 Task: Assign Issue Issue0000000201 to Sprint Sprint0000000121 in Scrum Project Project0000000041 in Jira. Assign Issue Issue0000000202 to Sprint Sprint0000000121 in Scrum Project Project0000000041 in Jira. Assign Issue Issue0000000203 to Sprint Sprint0000000122 in Scrum Project Project0000000041 in Jira. Assign Issue Issue0000000204 to Sprint Sprint0000000122 in Scrum Project Project0000000041 in Jira. Assign Issue Issue0000000205 to Sprint Sprint0000000123 in Scrum Project Project0000000041 in Jira
Action: Mouse moved to (402, 479)
Screenshot: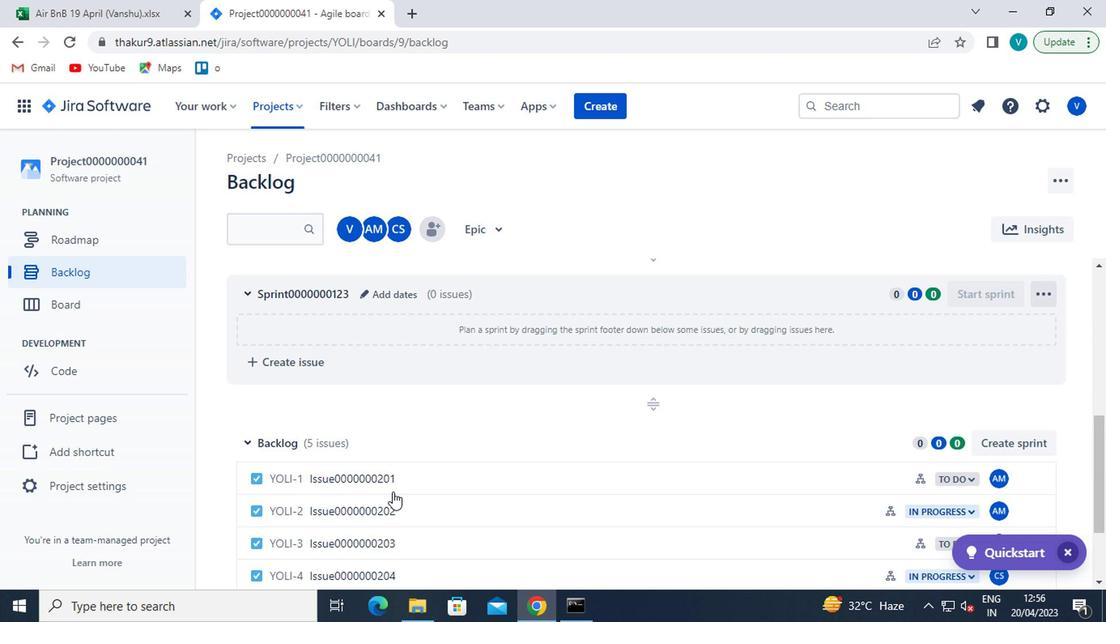 
Action: Mouse pressed left at (402, 479)
Screenshot: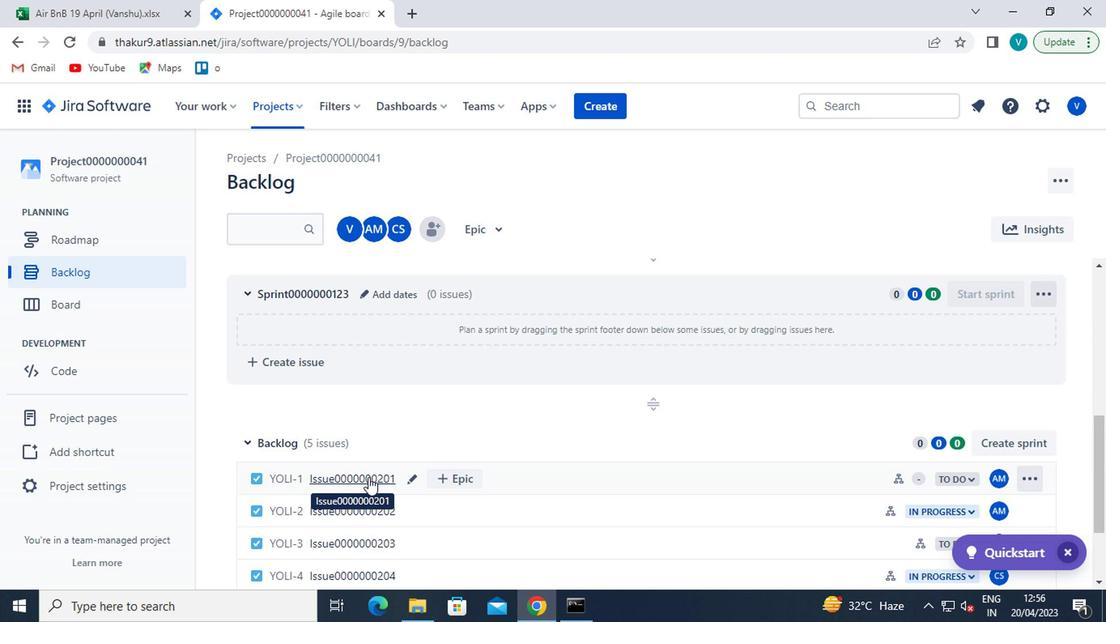 
Action: Mouse moved to (903, 337)
Screenshot: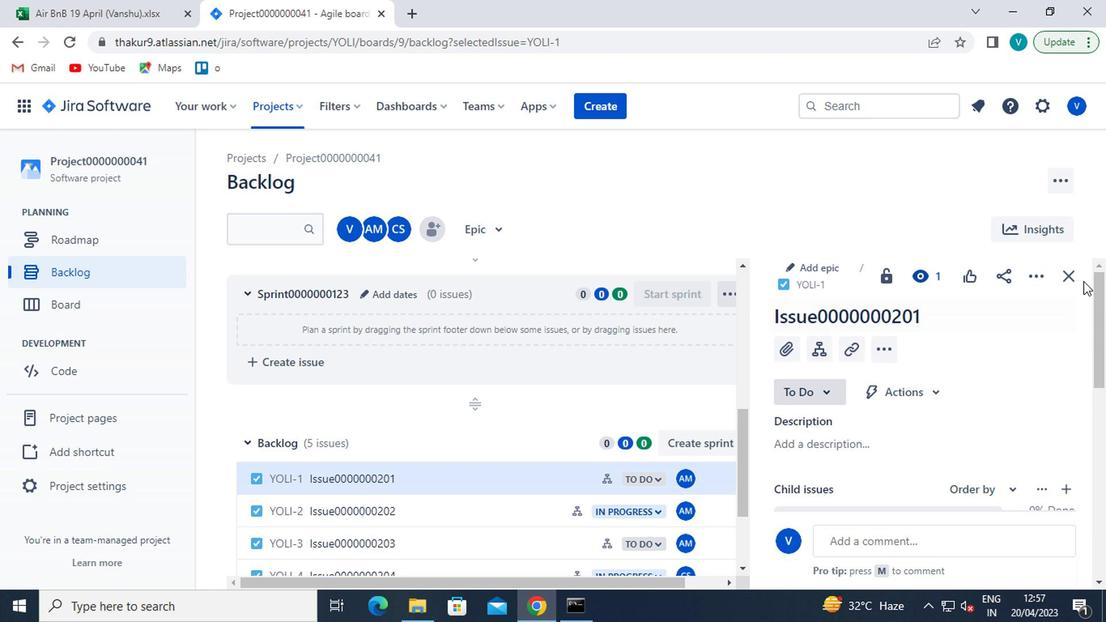 
Action: Mouse pressed left at (903, 337)
Screenshot: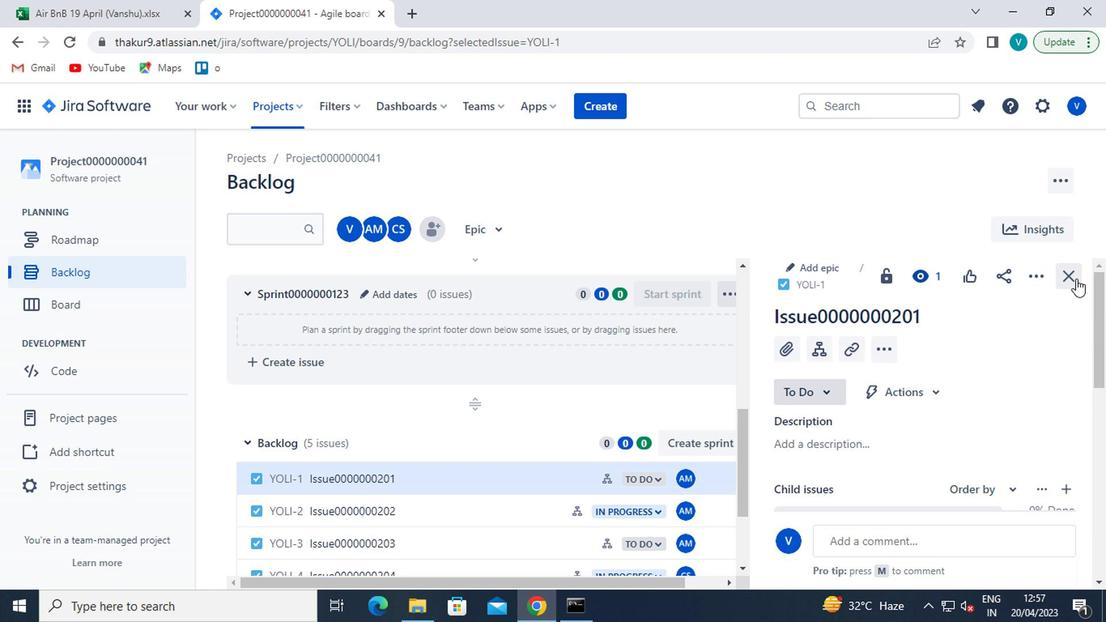
Action: Mouse moved to (868, 480)
Screenshot: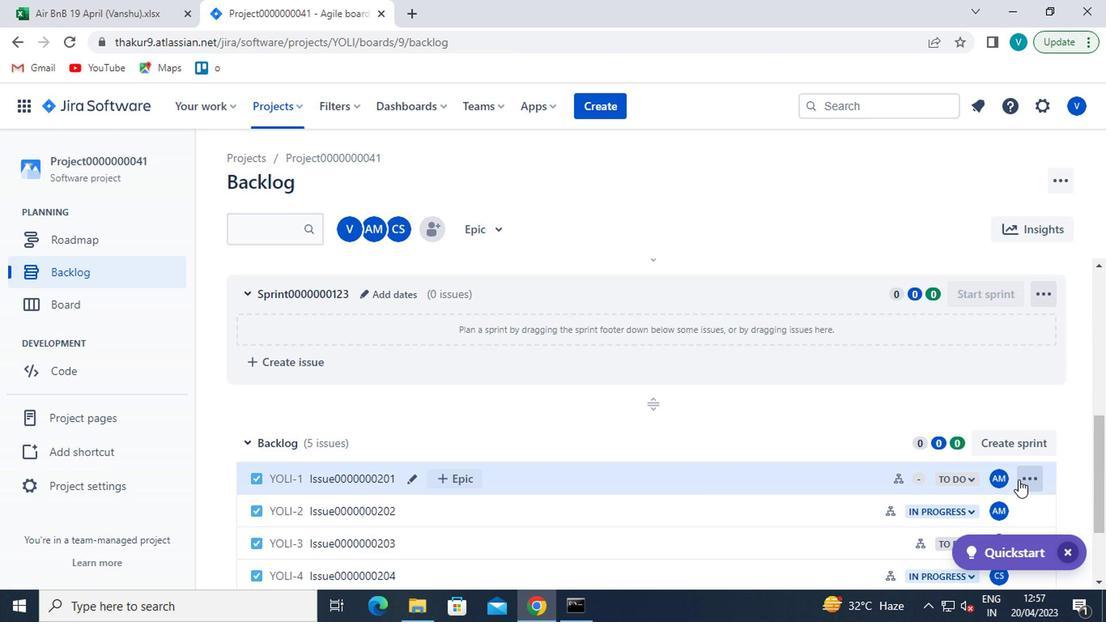 
Action: Mouse pressed left at (868, 480)
Screenshot: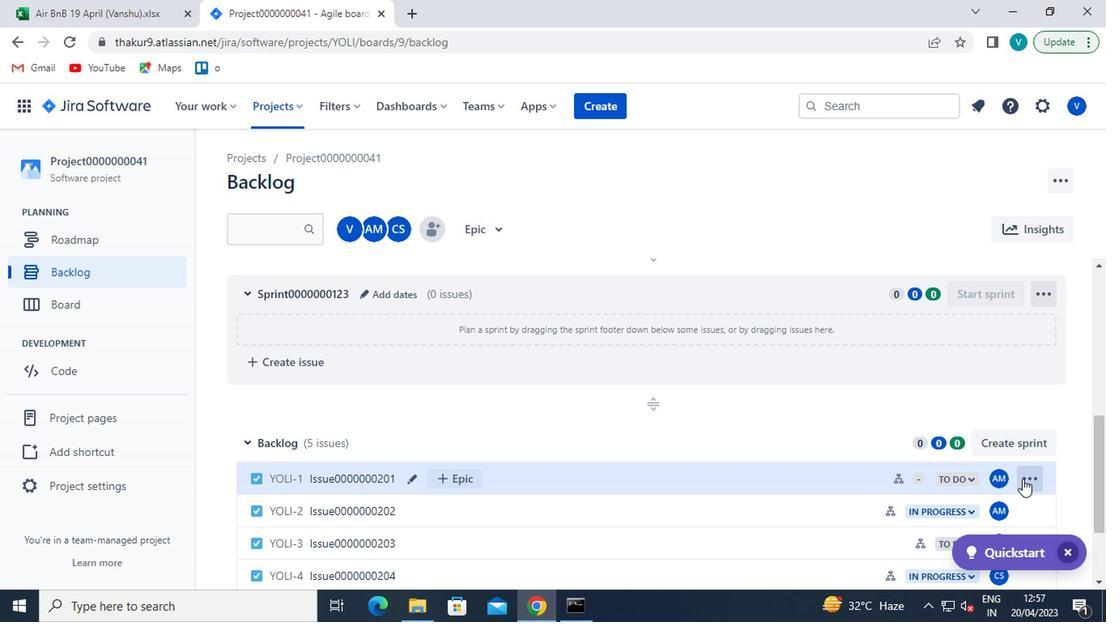 
Action: Mouse moved to (845, 398)
Screenshot: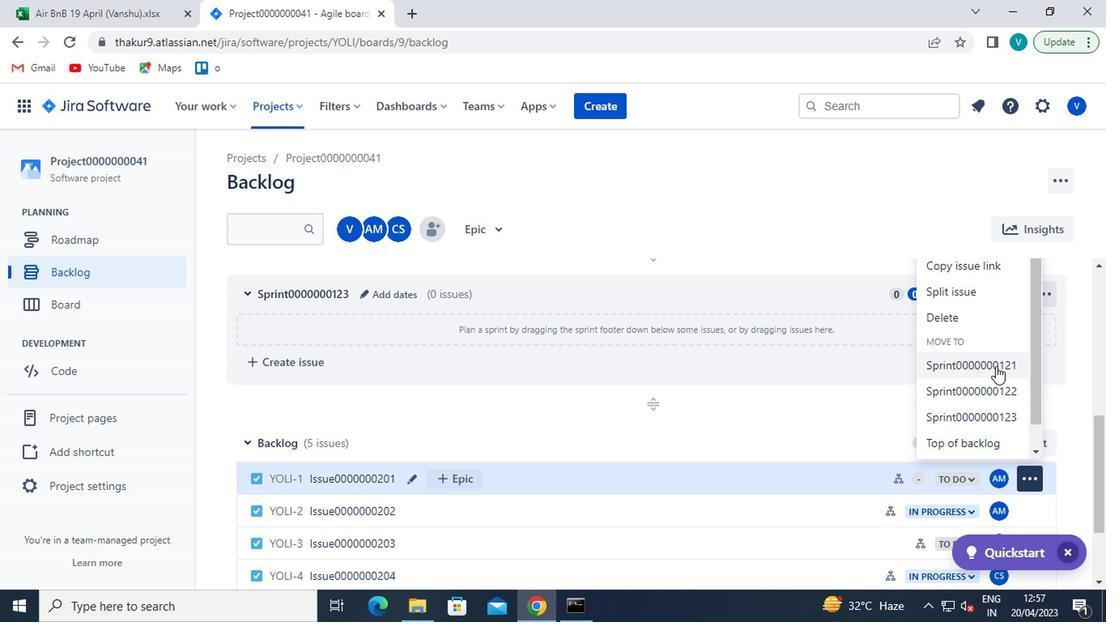 
Action: Mouse pressed left at (845, 398)
Screenshot: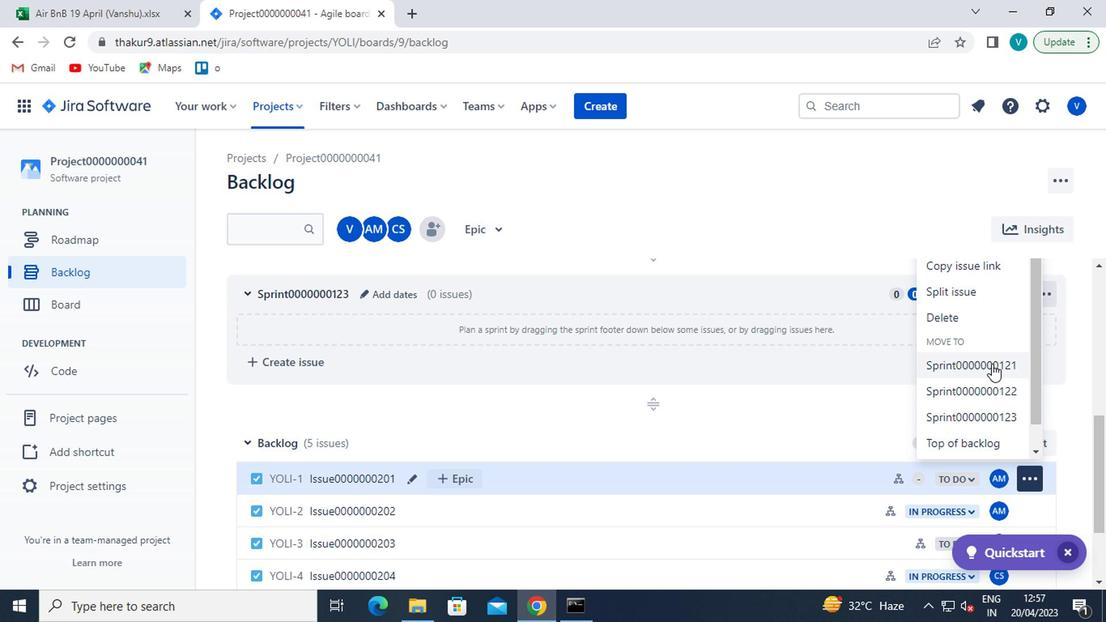 
Action: Mouse moved to (872, 476)
Screenshot: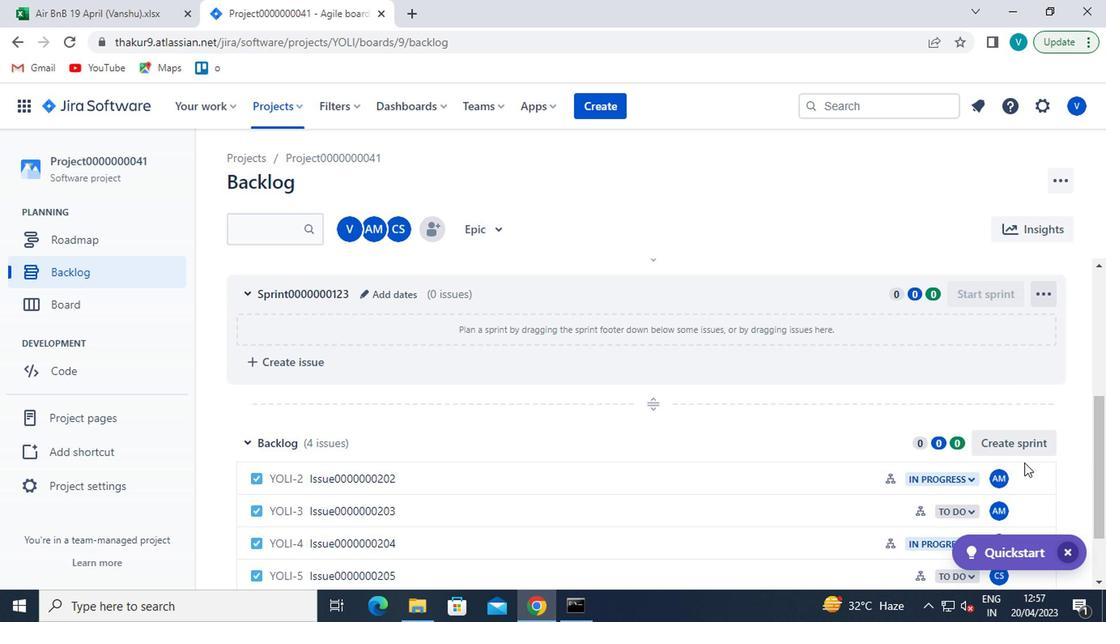 
Action: Mouse pressed left at (872, 476)
Screenshot: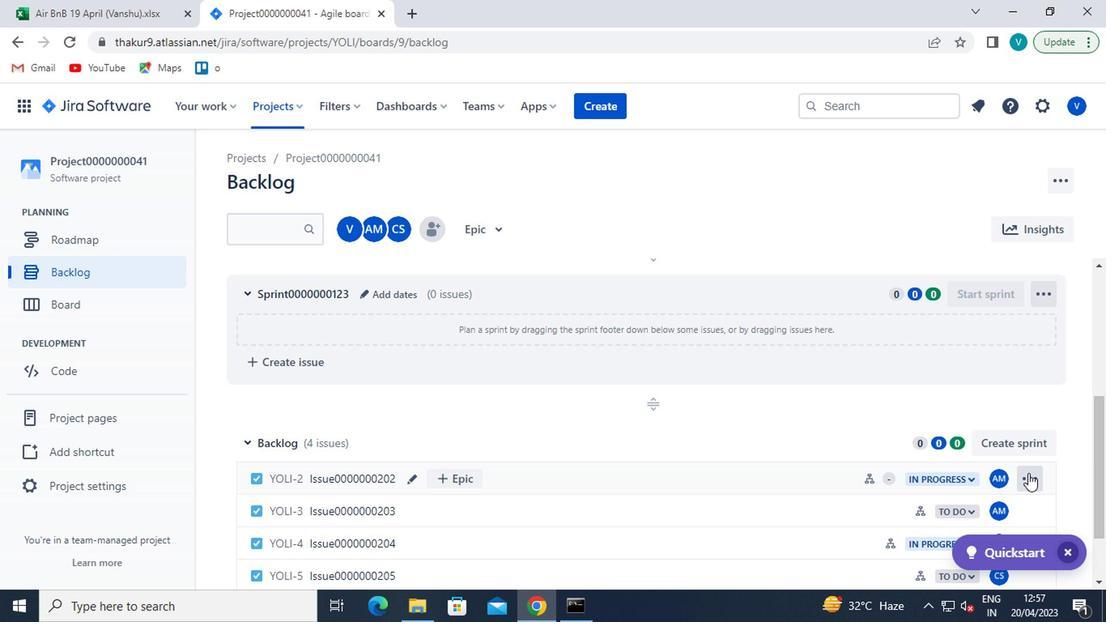
Action: Mouse moved to (849, 398)
Screenshot: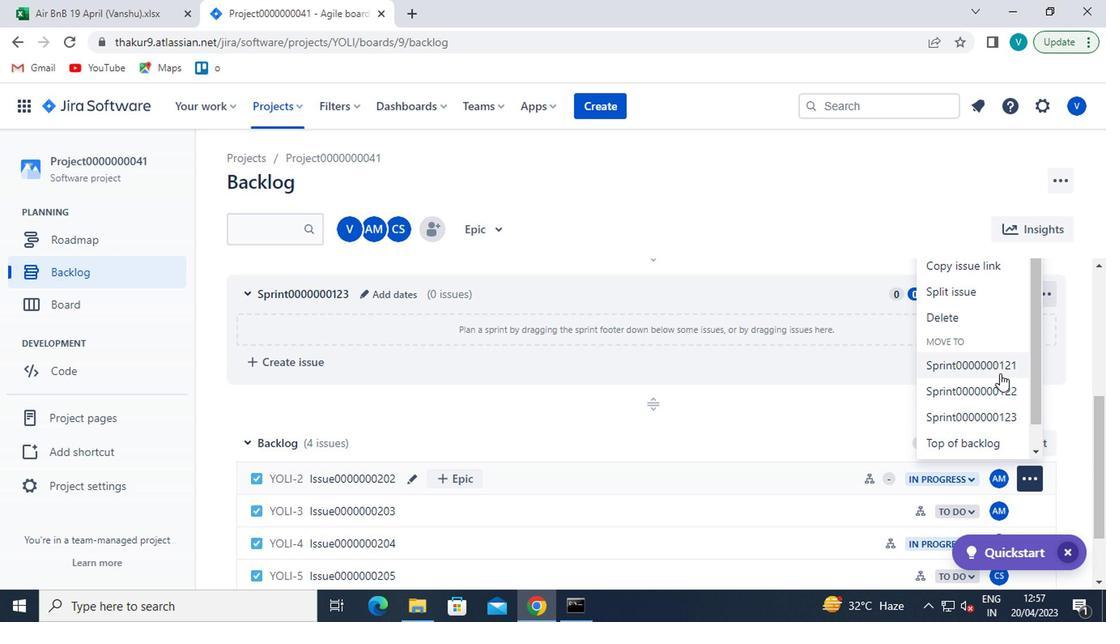 
Action: Mouse pressed left at (849, 398)
Screenshot: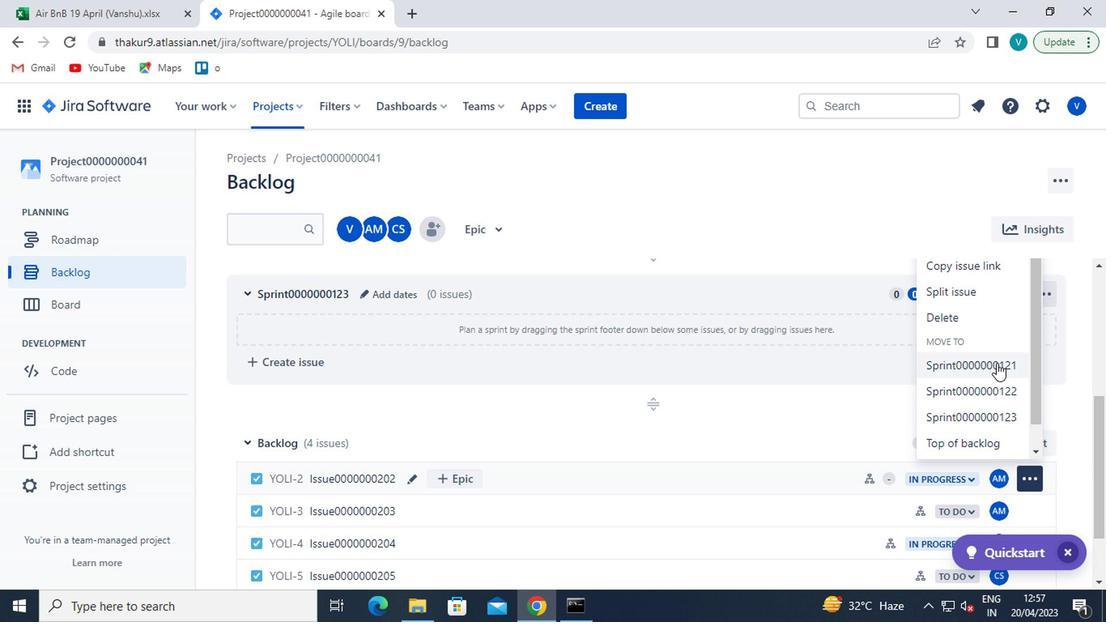 
Action: Mouse moved to (874, 480)
Screenshot: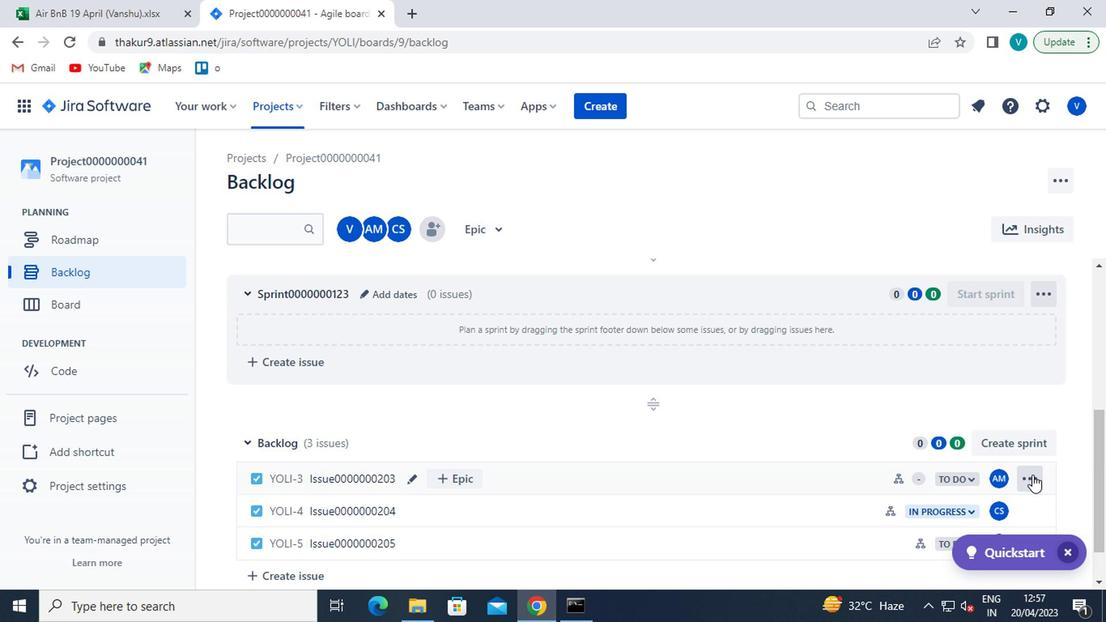 
Action: Mouse pressed left at (874, 480)
Screenshot: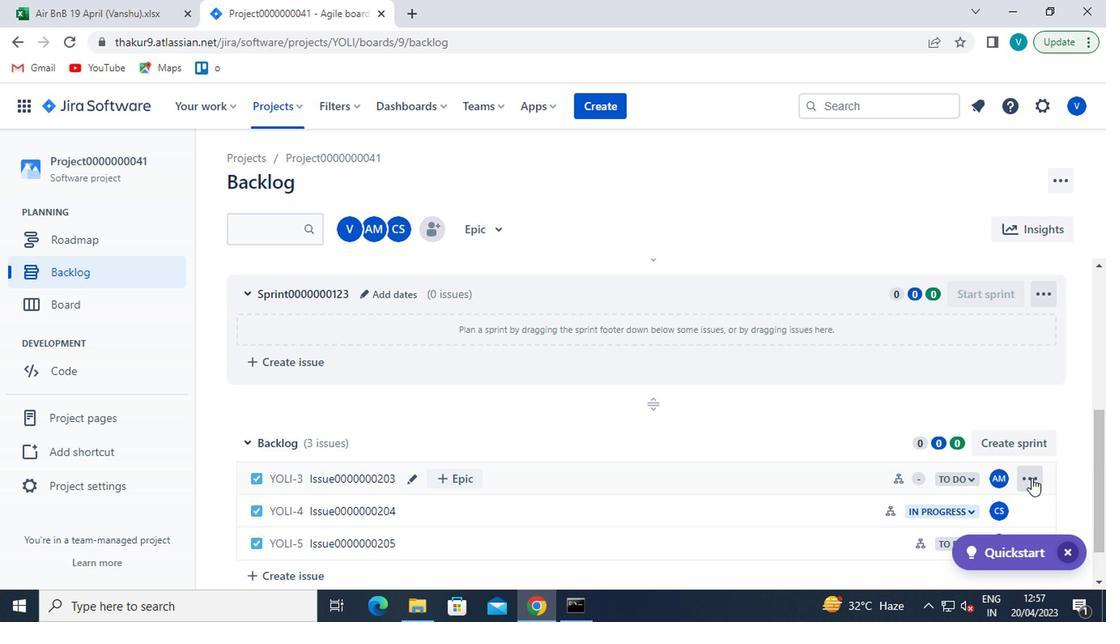 
Action: Mouse moved to (853, 416)
Screenshot: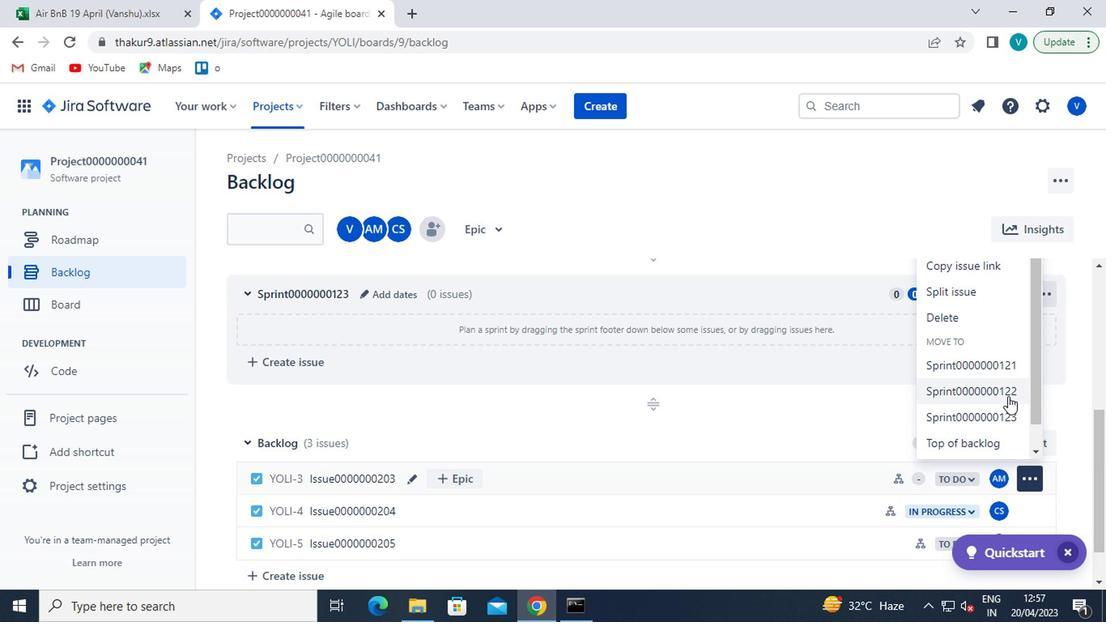 
Action: Mouse pressed left at (853, 416)
Screenshot: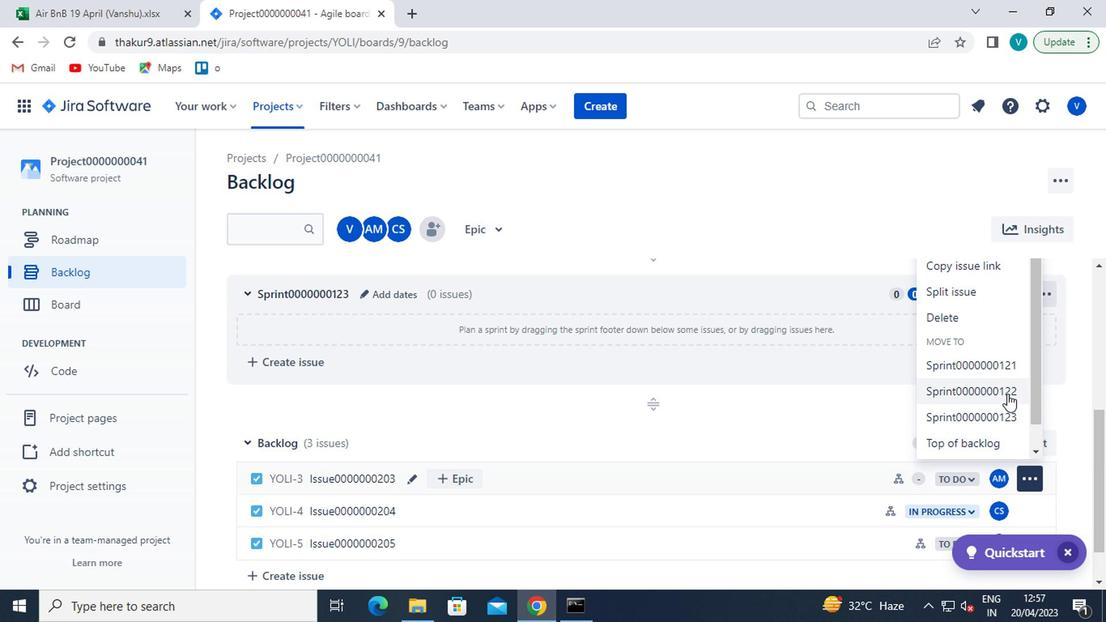 
Action: Mouse moved to (872, 479)
Screenshot: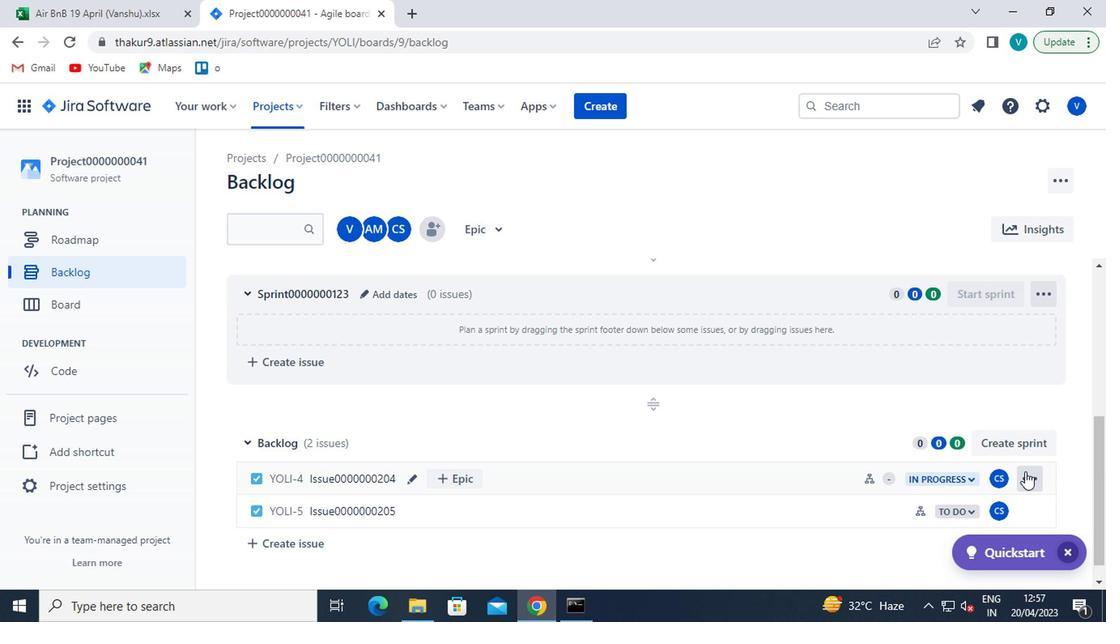 
Action: Mouse pressed left at (872, 479)
Screenshot: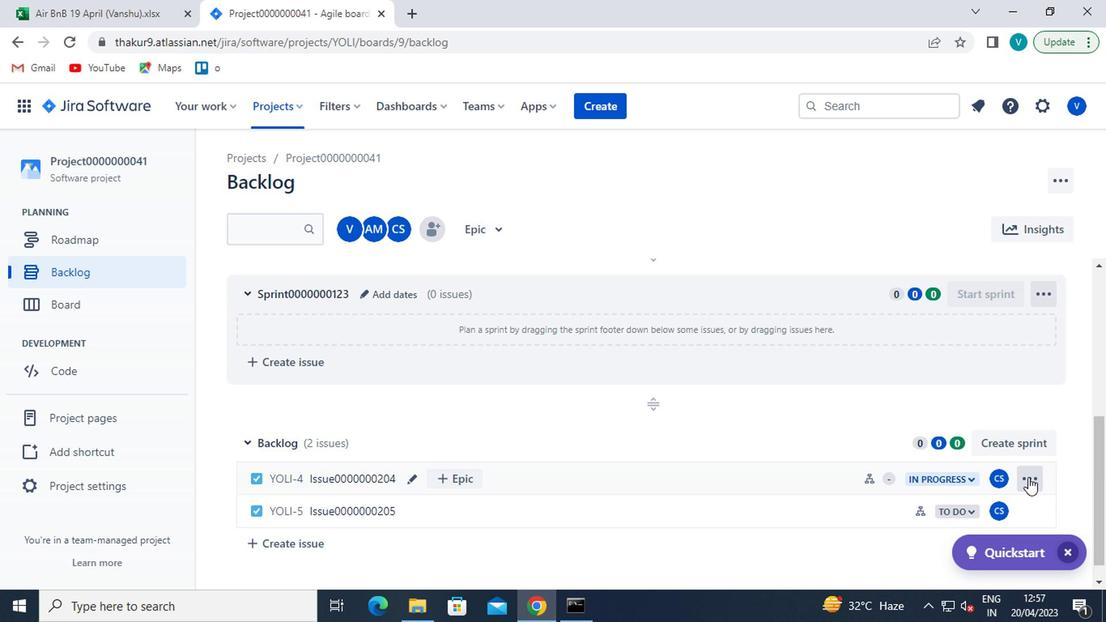 
Action: Mouse moved to (854, 416)
Screenshot: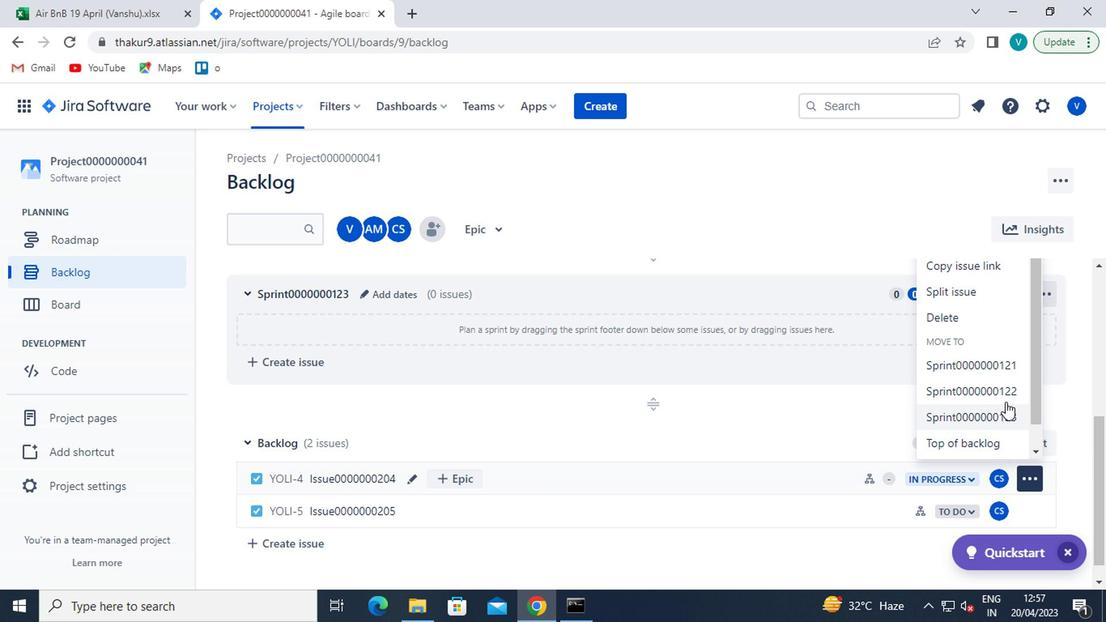 
Action: Mouse pressed left at (854, 416)
Screenshot: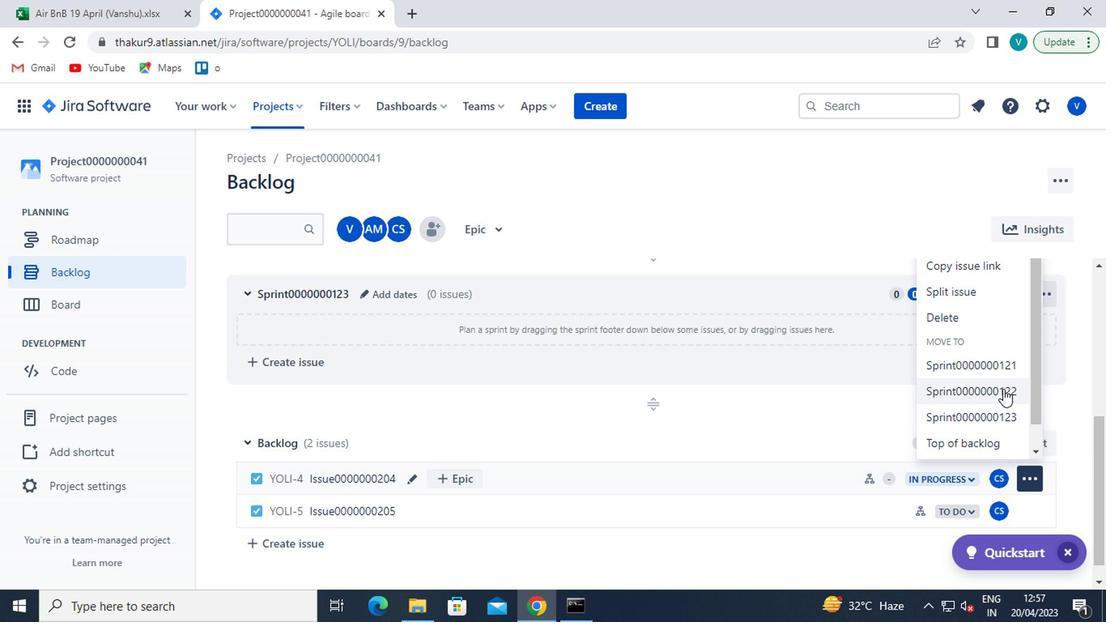 
Action: Mouse moved to (874, 486)
Screenshot: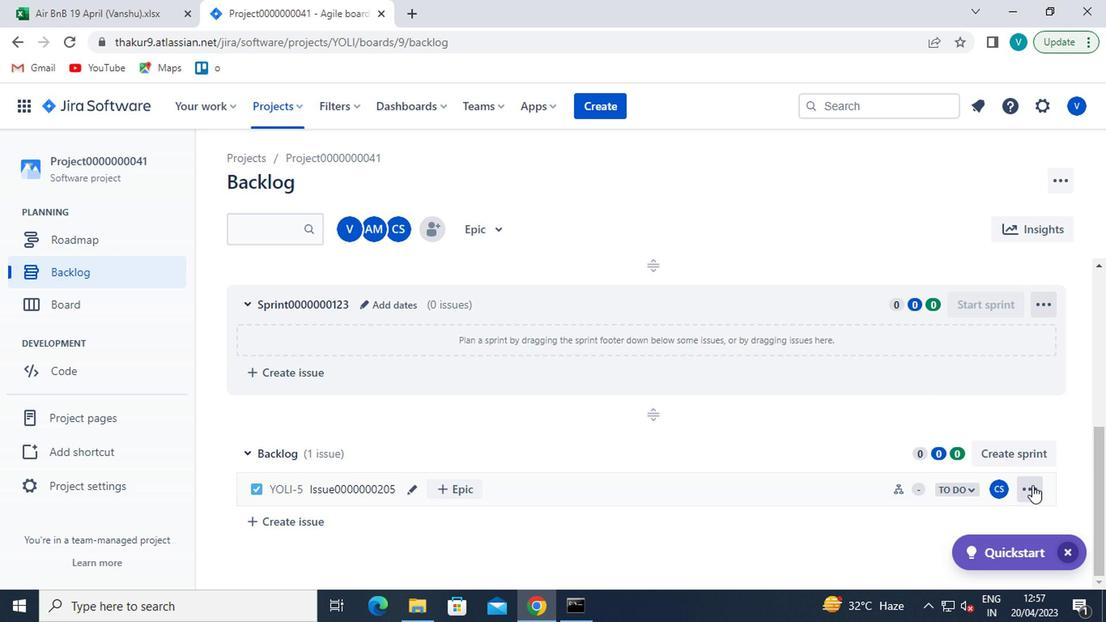 
Action: Mouse pressed left at (874, 486)
Screenshot: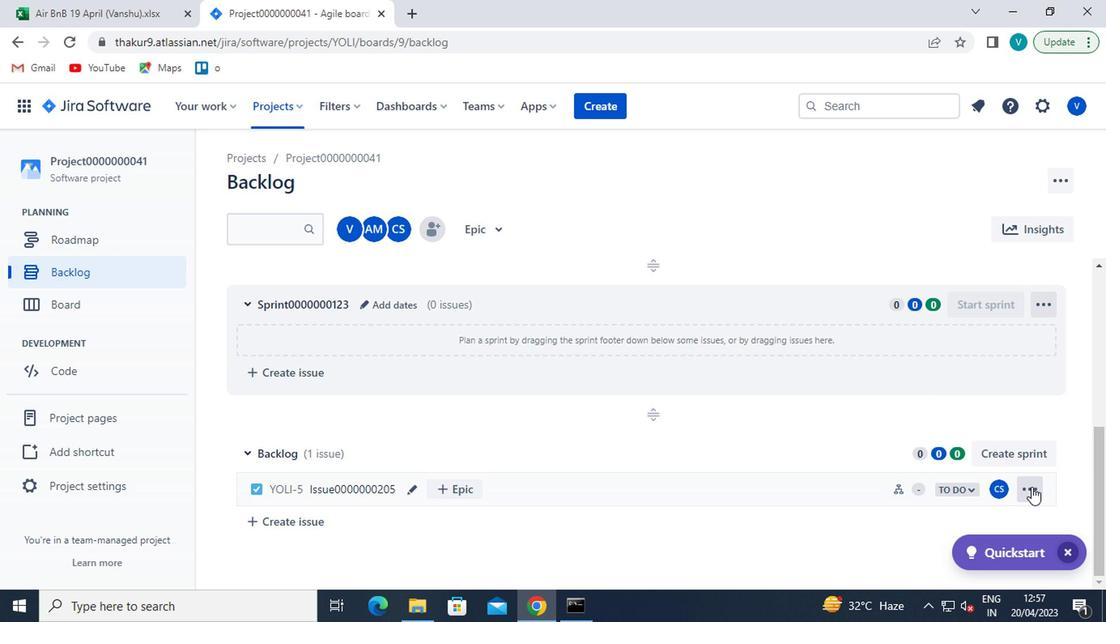 
Action: Mouse moved to (846, 442)
Screenshot: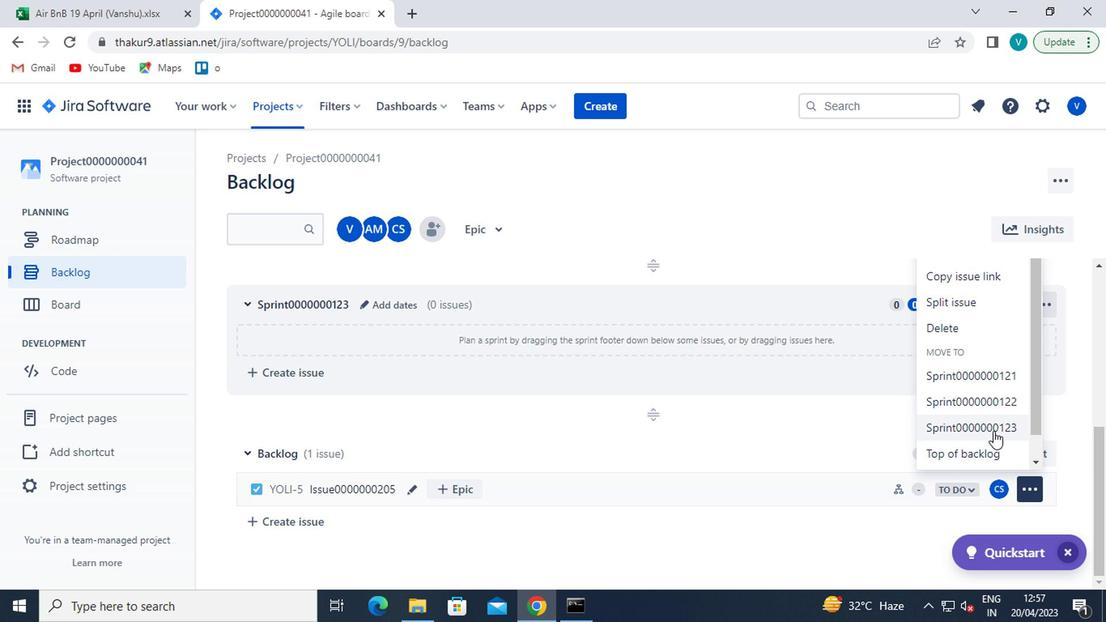 
Action: Mouse pressed left at (846, 442)
Screenshot: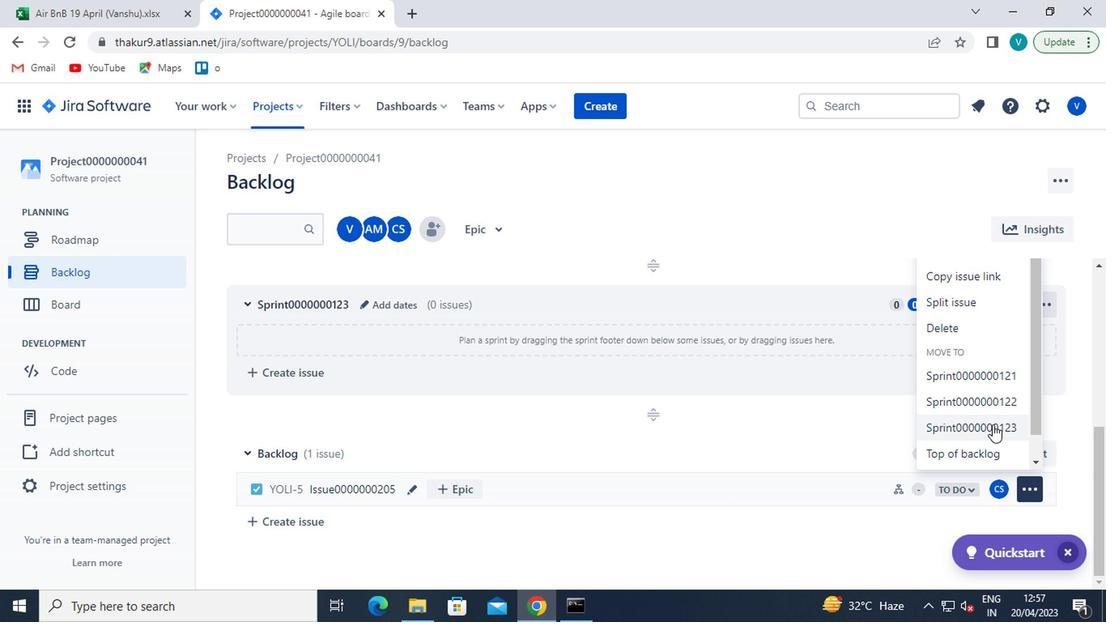 
